 Task: Create a section Fast & Furious and in the section, add a milestone Microservices Implementation in the project XenonTech.
Action: Mouse moved to (79, 478)
Screenshot: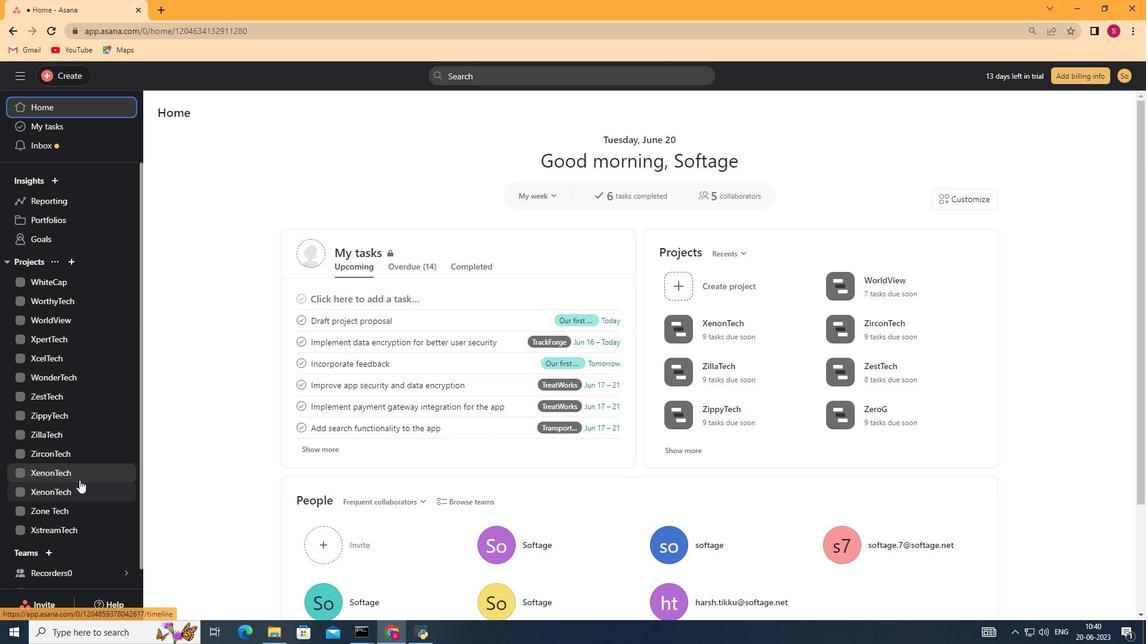 
Action: Mouse pressed left at (79, 478)
Screenshot: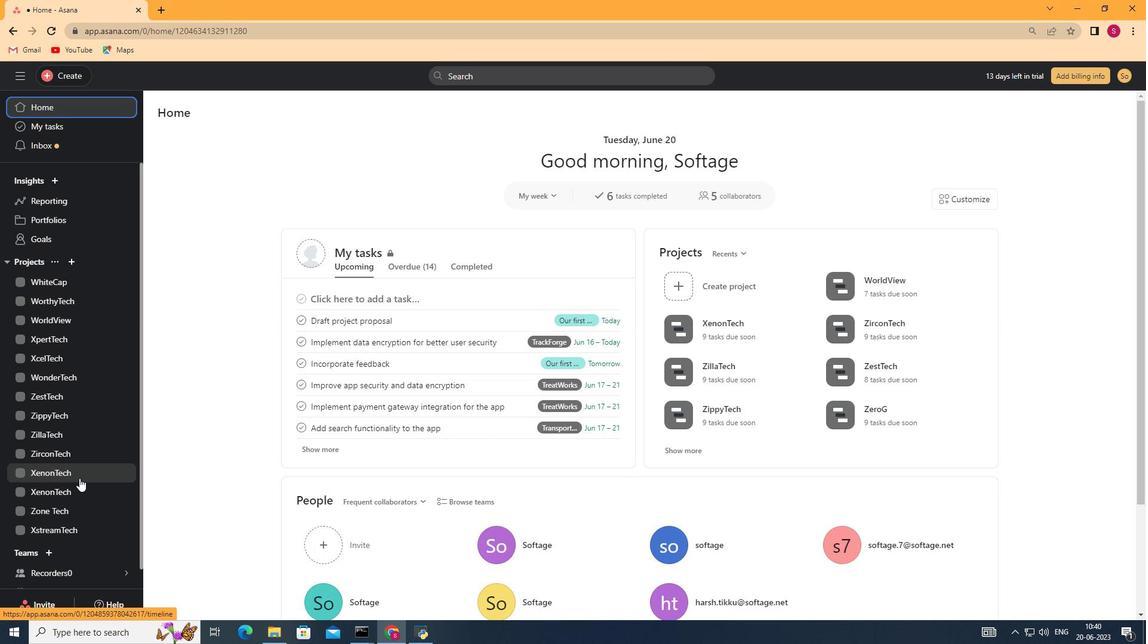 
Action: Mouse moved to (204, 417)
Screenshot: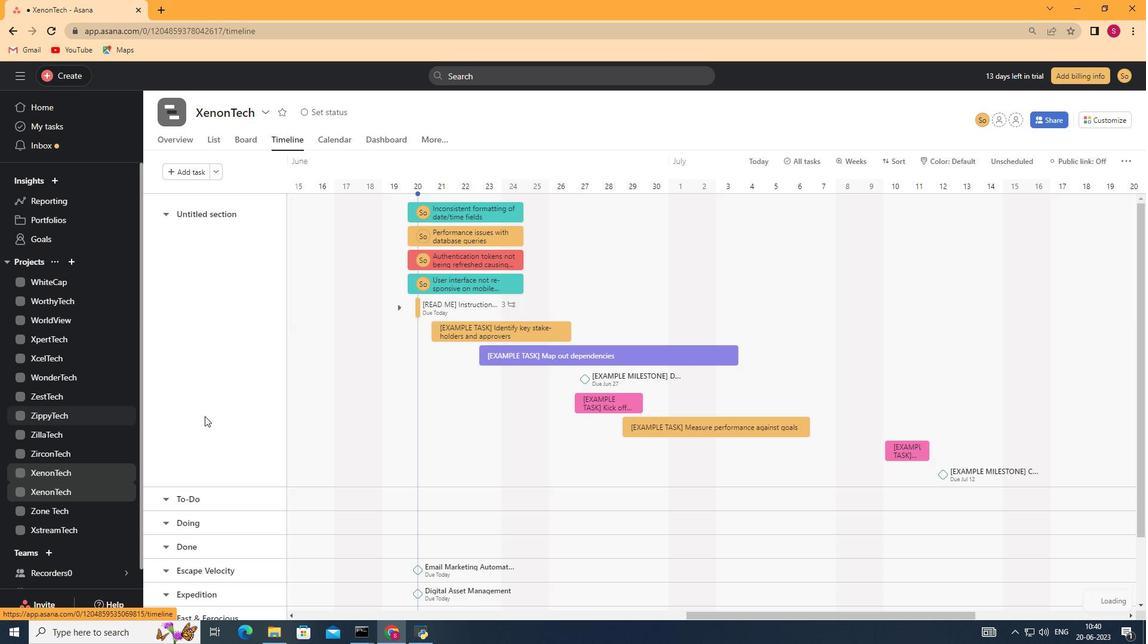 
Action: Mouse scrolled (204, 417) with delta (0, 0)
Screenshot: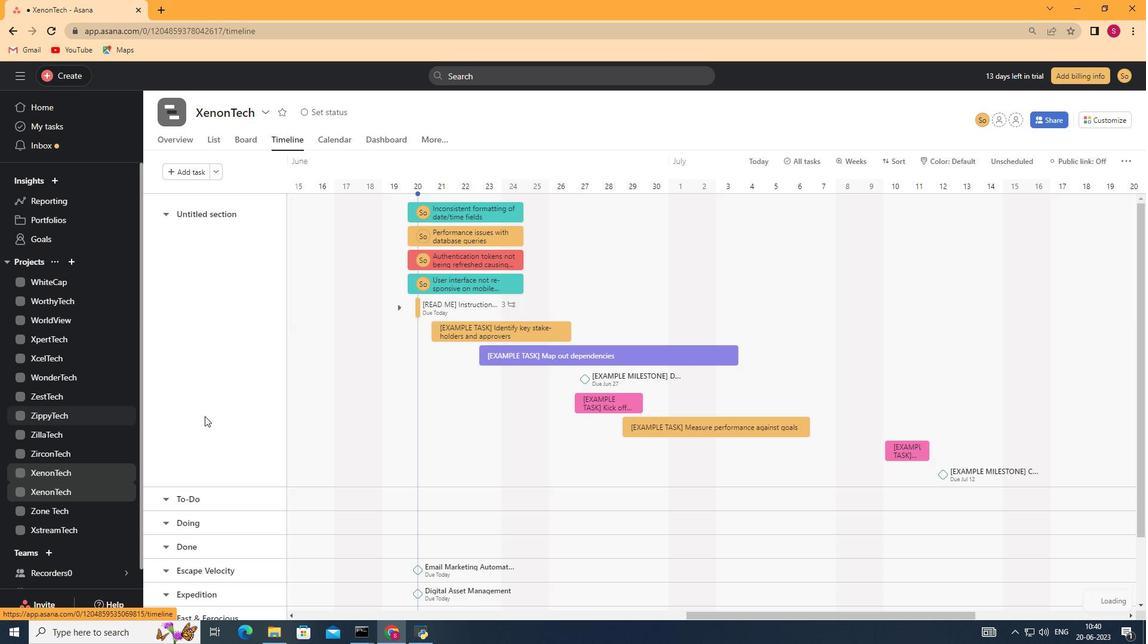 
Action: Mouse moved to (204, 419)
Screenshot: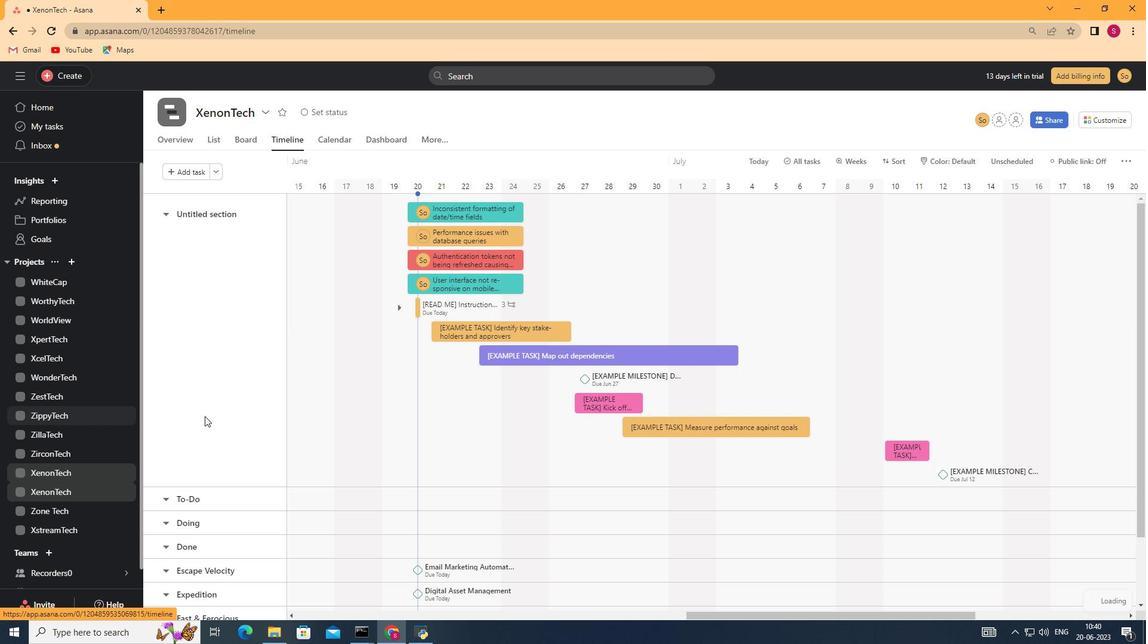 
Action: Mouse scrolled (204, 418) with delta (0, 0)
Screenshot: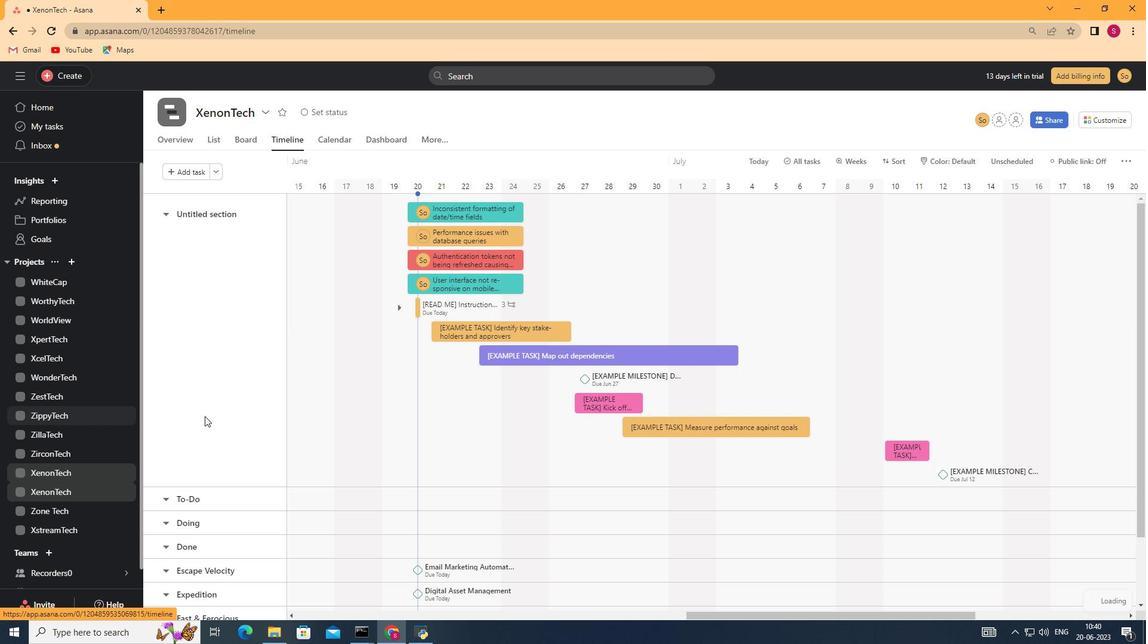 
Action: Mouse moved to (204, 422)
Screenshot: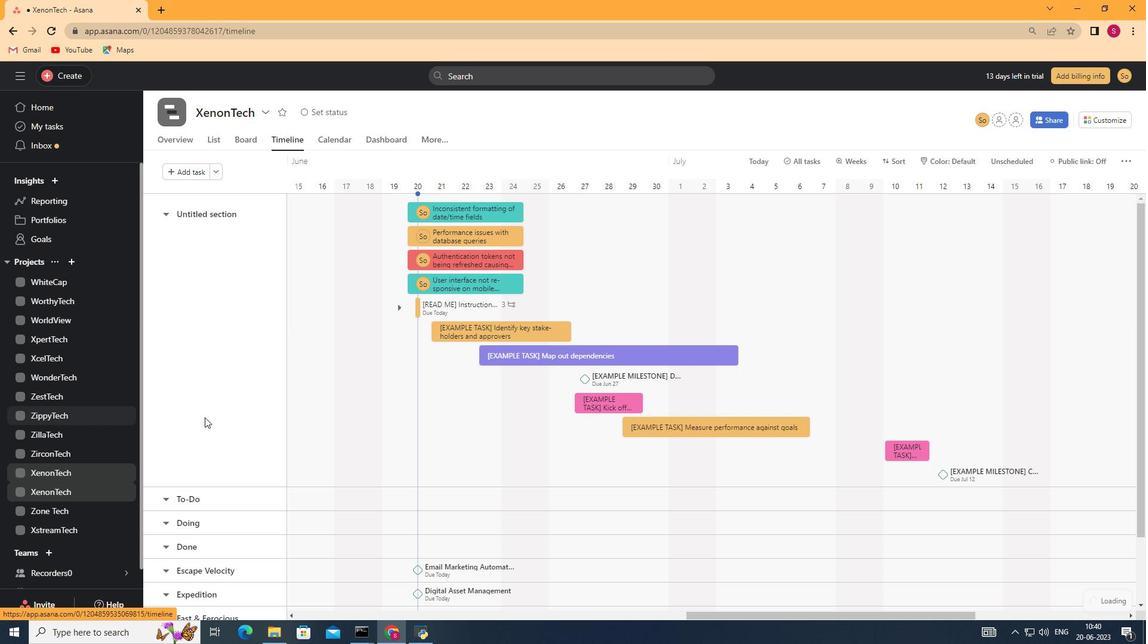 
Action: Mouse scrolled (204, 421) with delta (0, 0)
Screenshot: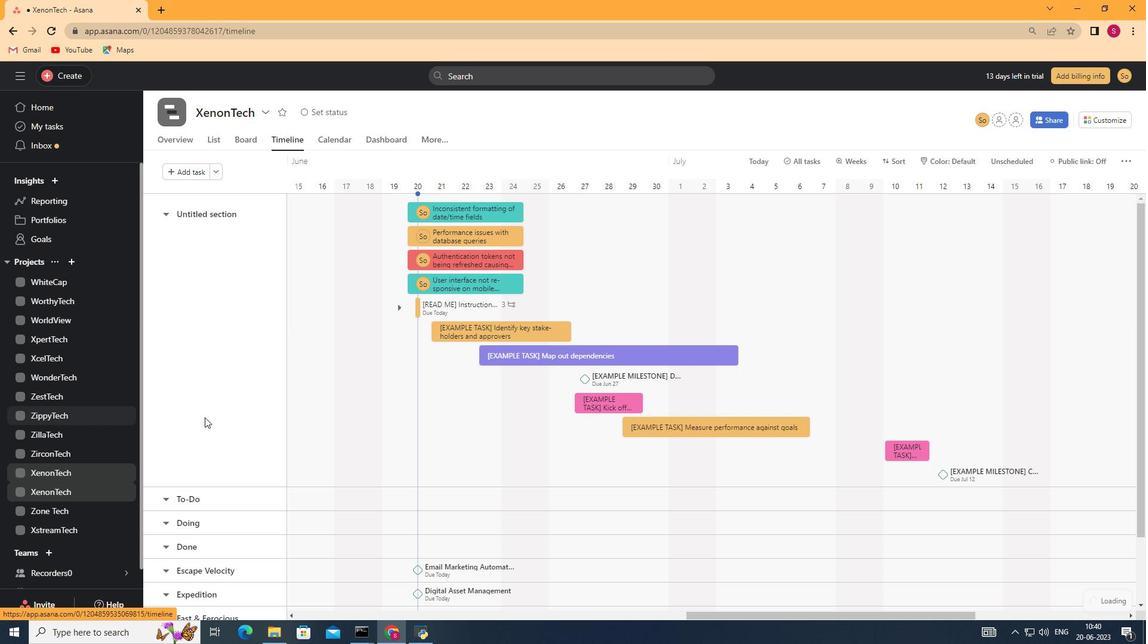 
Action: Mouse moved to (203, 561)
Screenshot: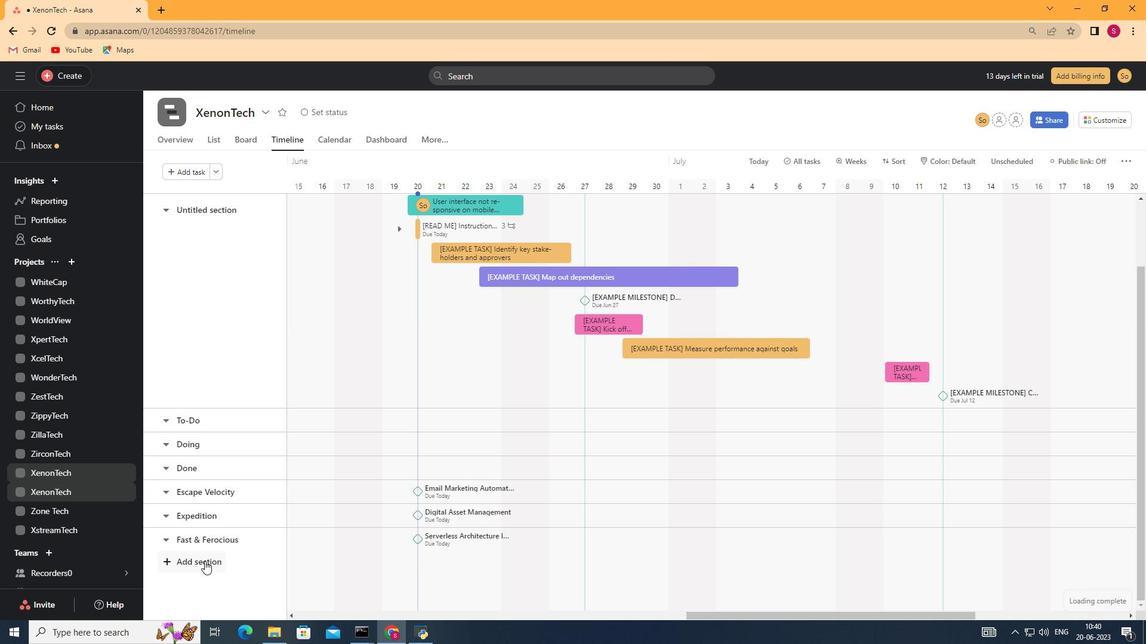
Action: Mouse pressed left at (203, 561)
Screenshot: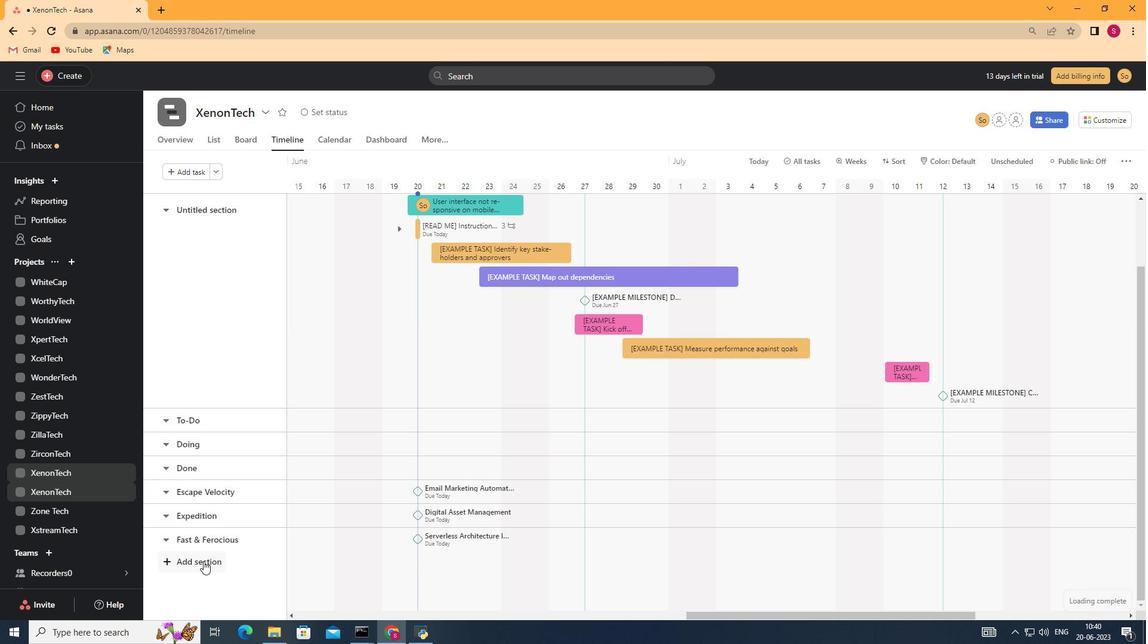 
Action: Mouse moved to (192, 503)
Screenshot: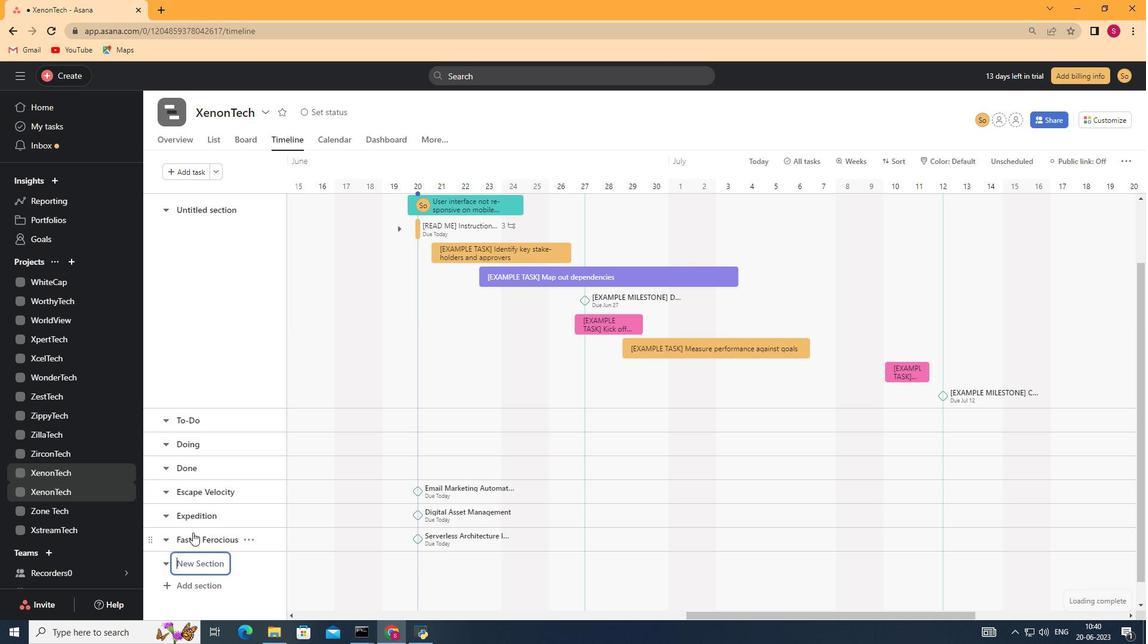 
Action: Key pressed <Key.shift>Fast<Key.space><Key.shift>&<Key.space><Key.shift><Key.shift><Key.shift>Furious<Key.enter>
Screenshot: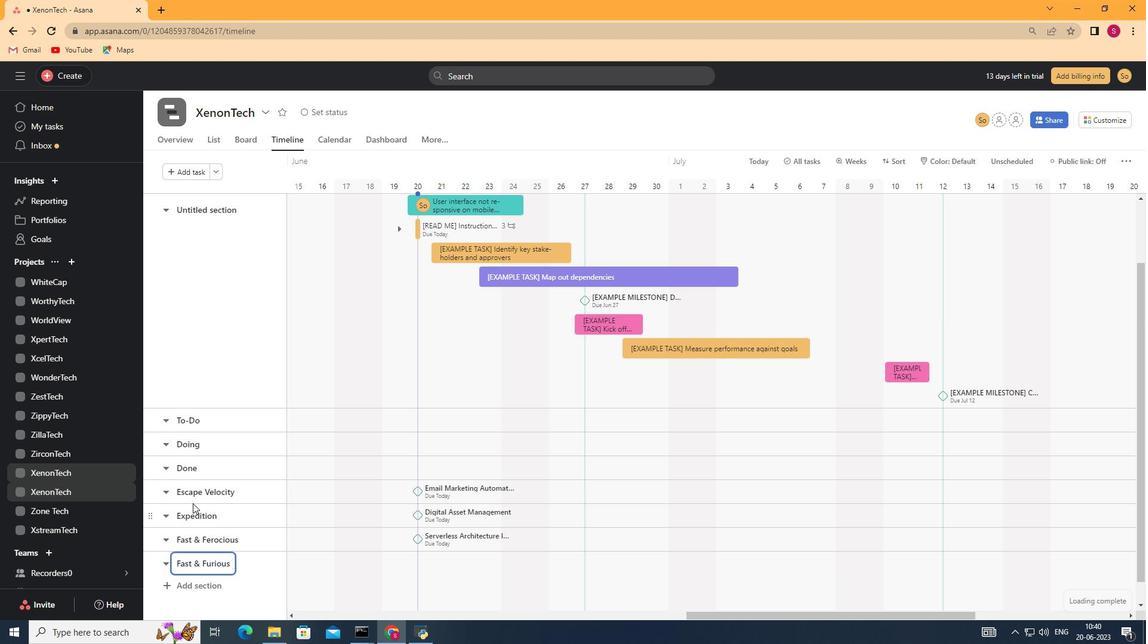 
Action: Mouse moved to (327, 562)
Screenshot: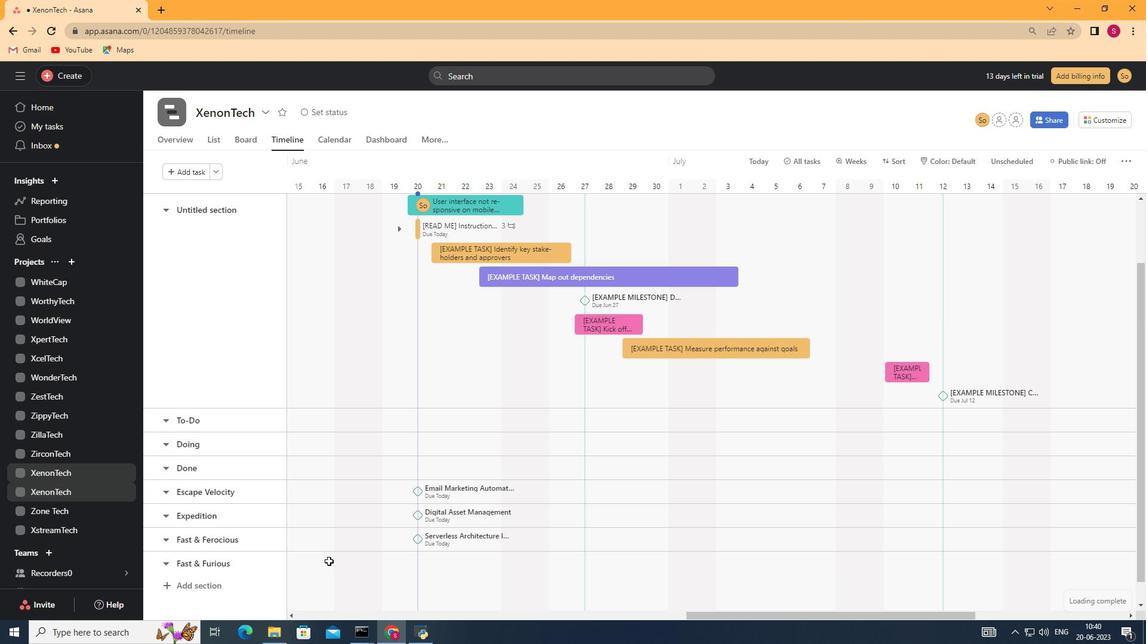 
Action: Mouse pressed left at (327, 562)
Screenshot: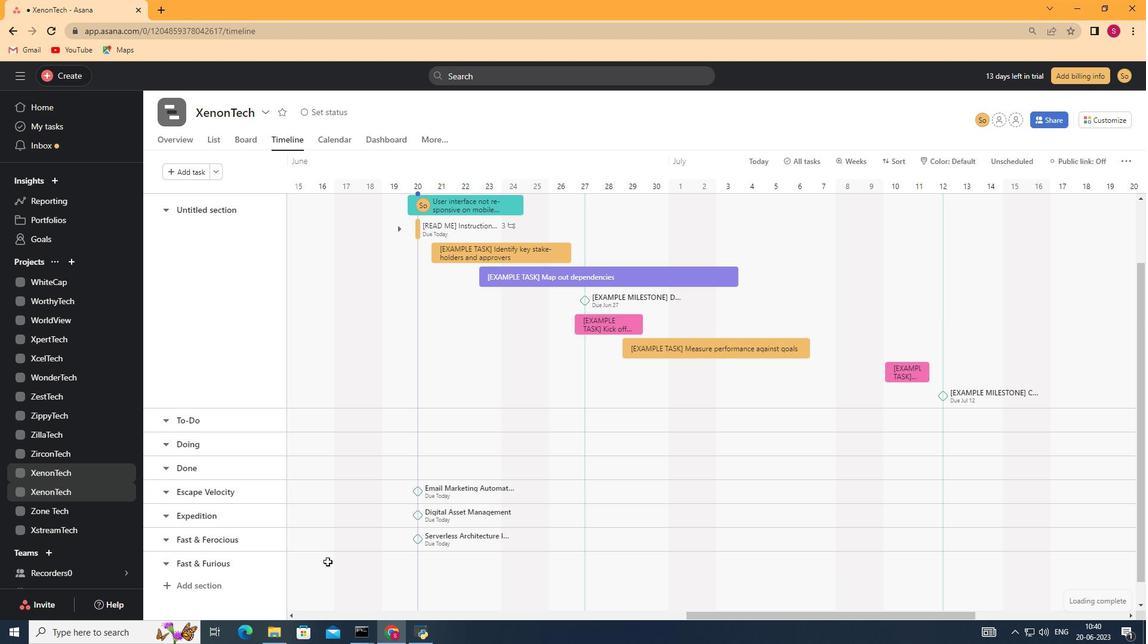 
Action: Mouse moved to (326, 563)
Screenshot: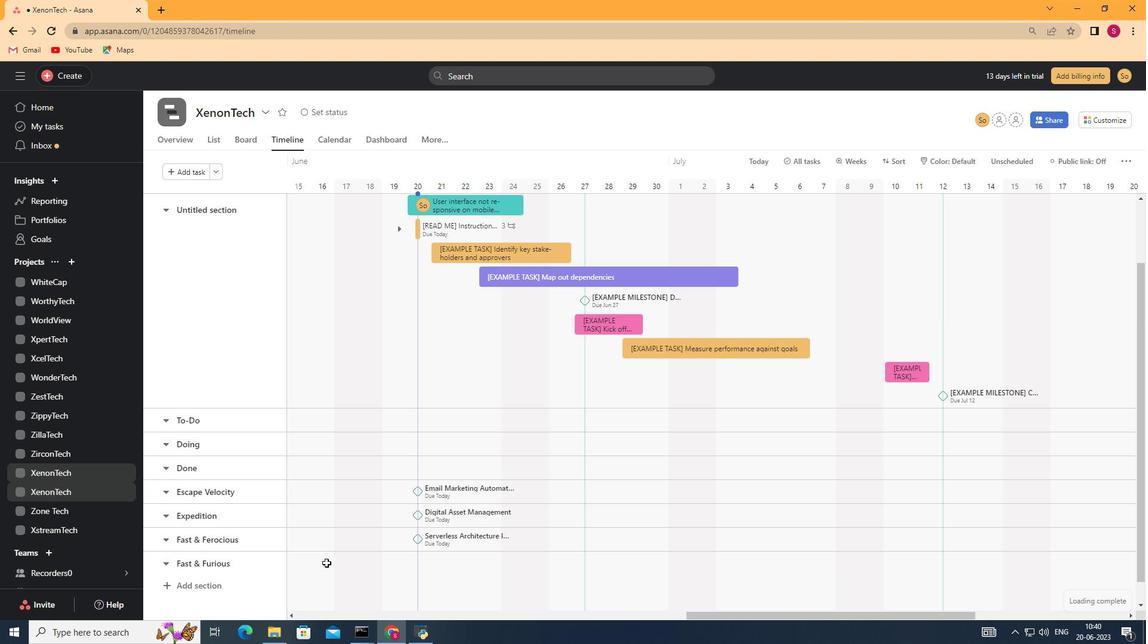 
Action: Mouse pressed left at (326, 563)
Screenshot: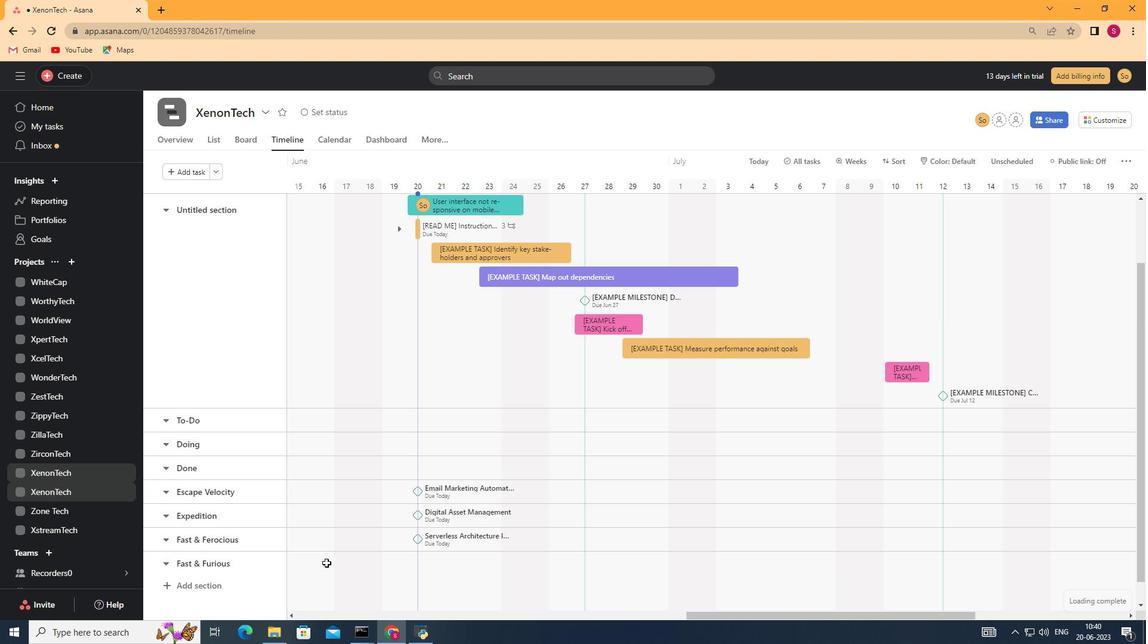 
Action: Mouse moved to (342, 559)
Screenshot: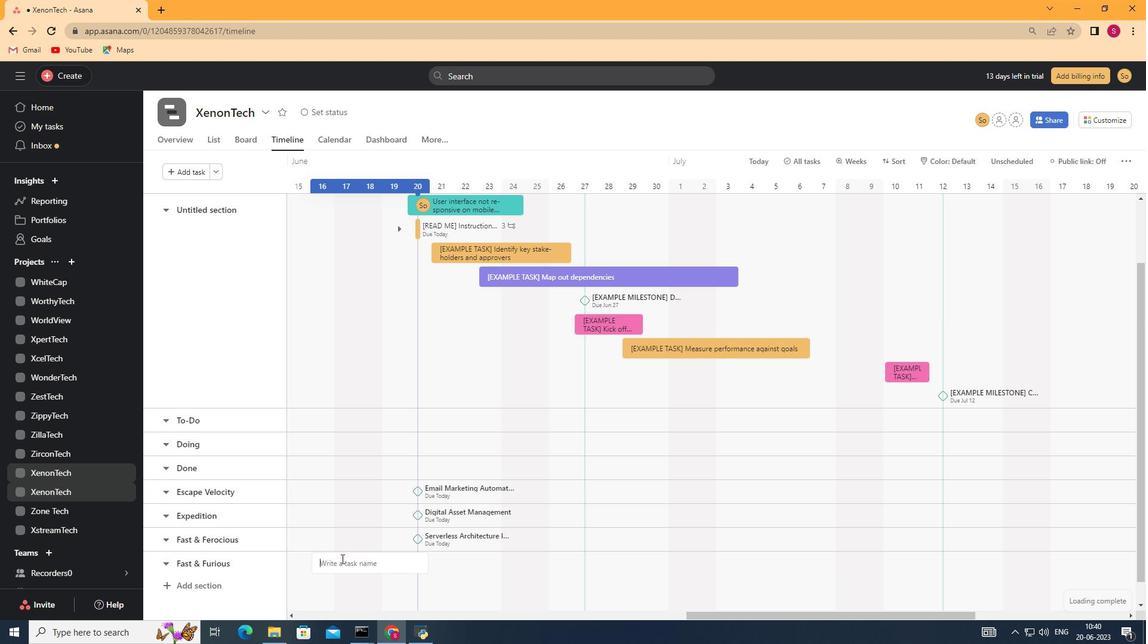 
Action: Key pressed <Key.shift>Micro
Screenshot: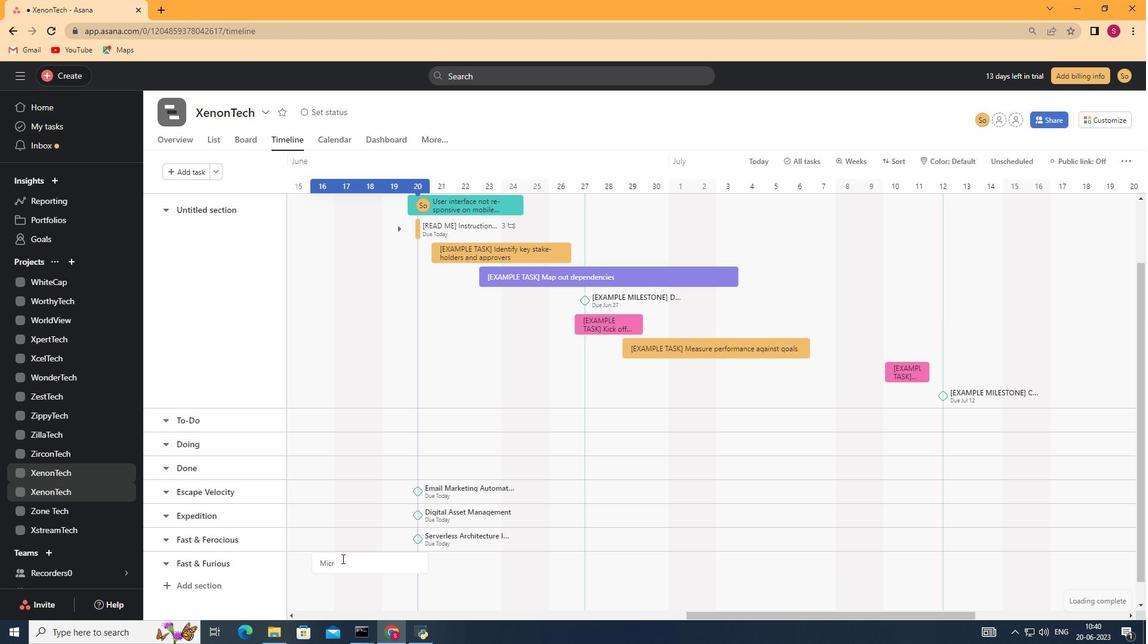
Action: Mouse moved to (342, 559)
Screenshot: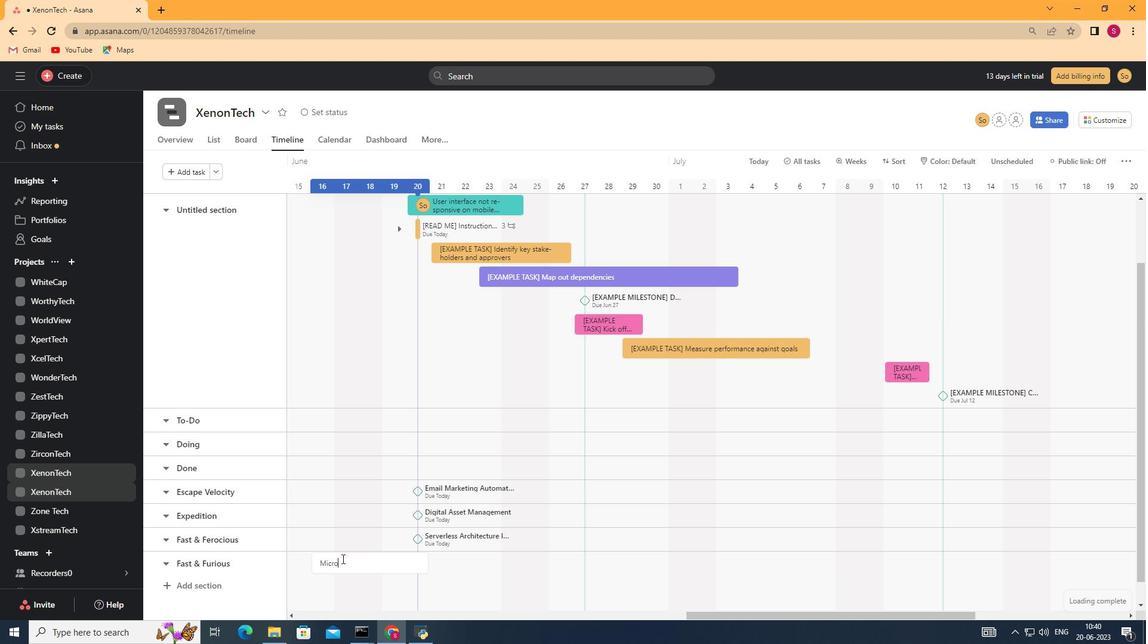 
Action: Key pressed services<Key.space><Key.shift>Implementation
Screenshot: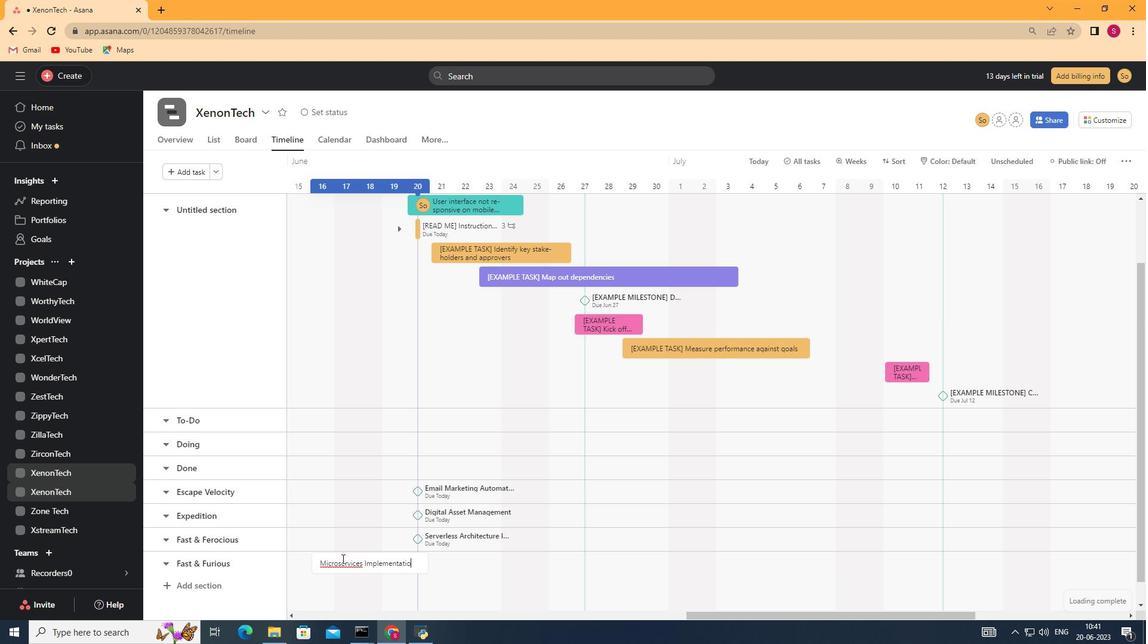
Action: Mouse moved to (370, 562)
Screenshot: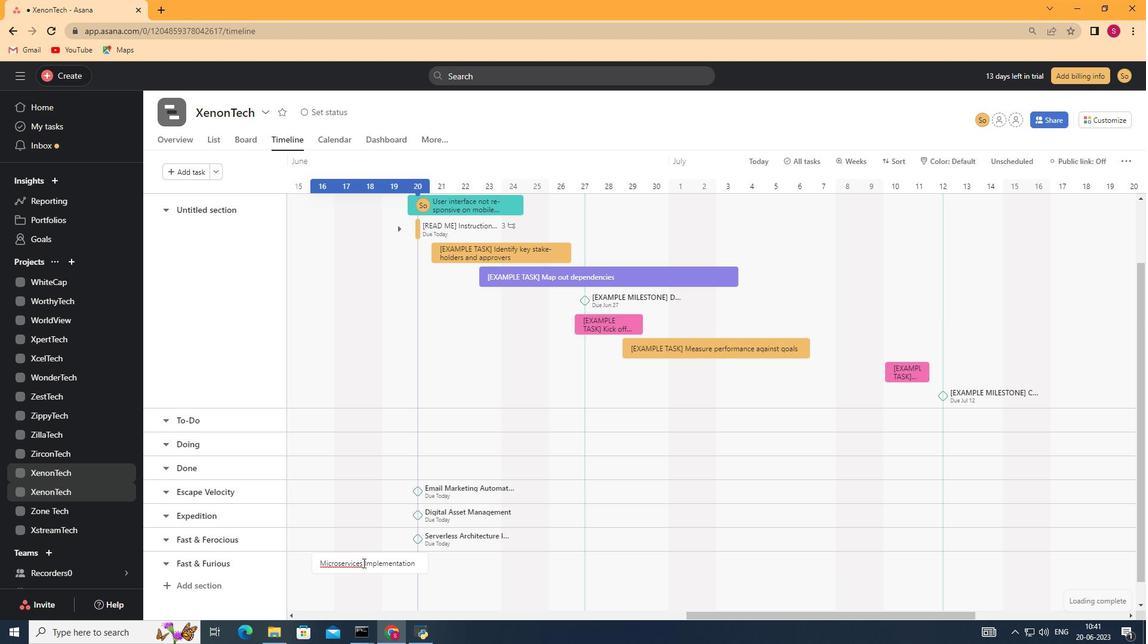 
Action: Key pressed <Key.enter>
Screenshot: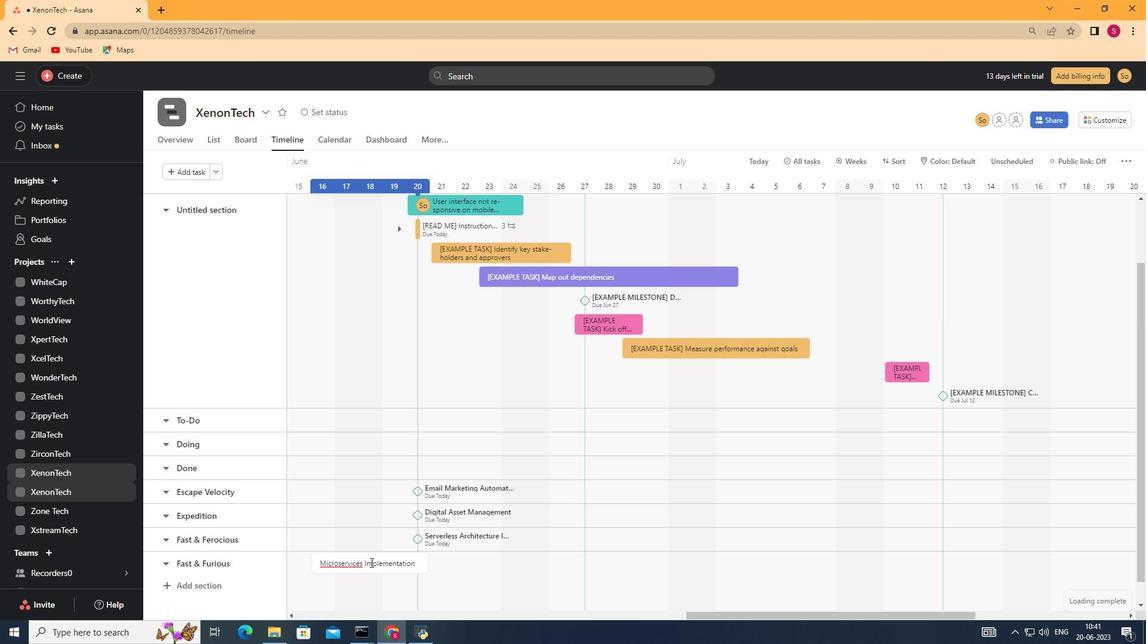 
Action: Mouse pressed right at (370, 562)
Screenshot: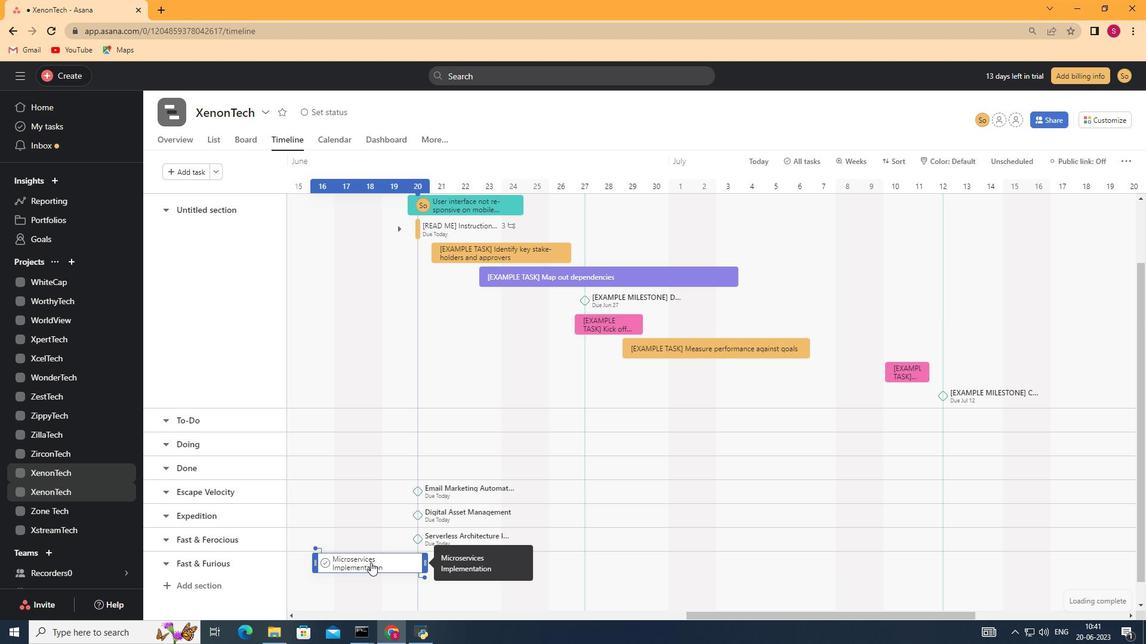 
Action: Mouse moved to (418, 500)
Screenshot: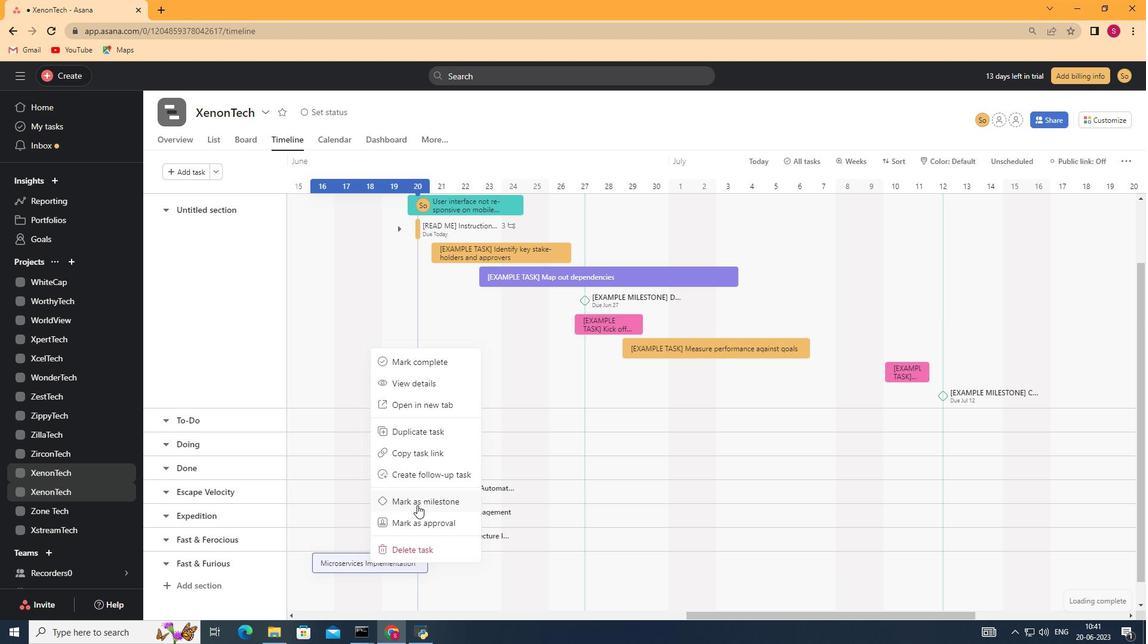 
Action: Mouse pressed left at (418, 500)
Screenshot: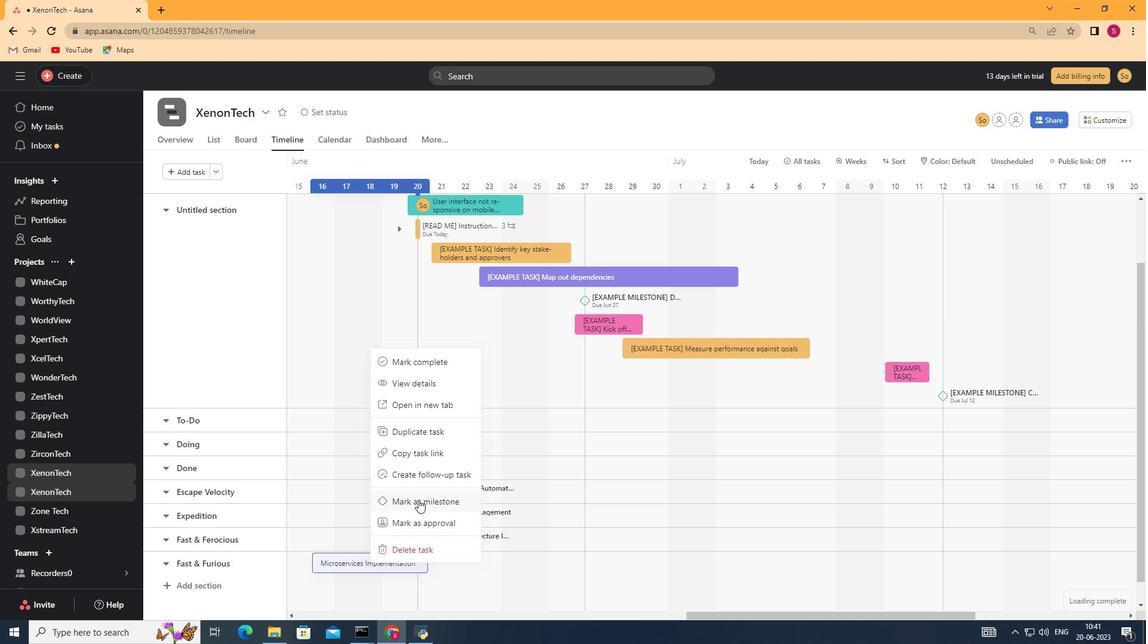 
Action: Mouse moved to (382, 581)
Screenshot: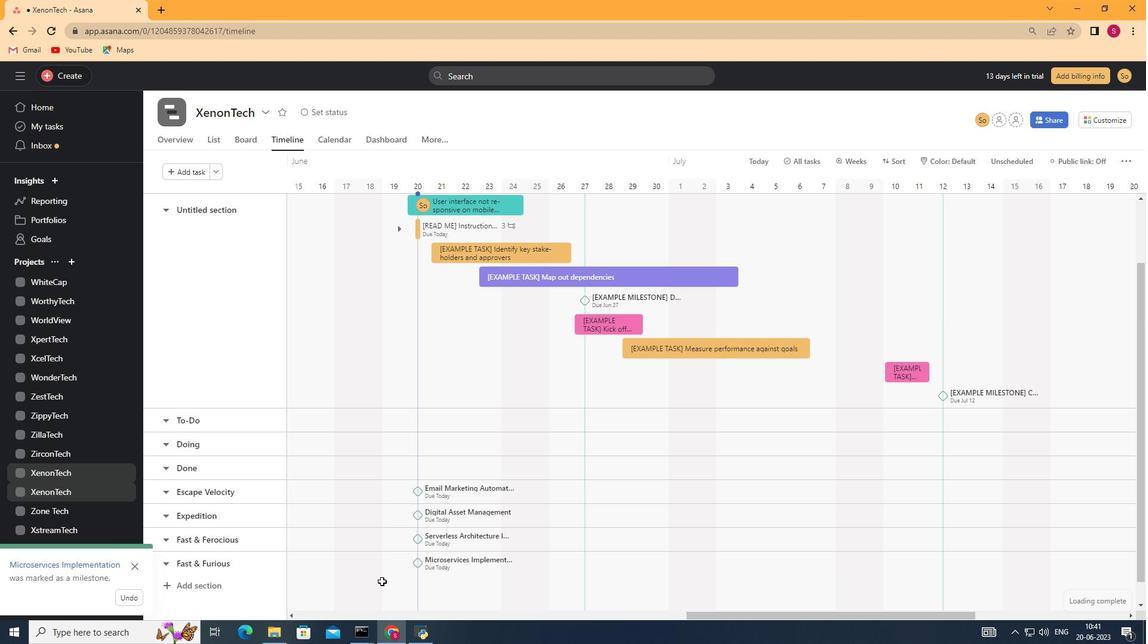 
